 Task: Create in the project Wizardry and in the Backlog issue 'Integrate a new feedback survey feature into an existing website to gather user feedback and suggestions' a child issue 'Integration with customer relationship management software', and assign it to team member softage.1@softage.net.
Action: Mouse moved to (564, 249)
Screenshot: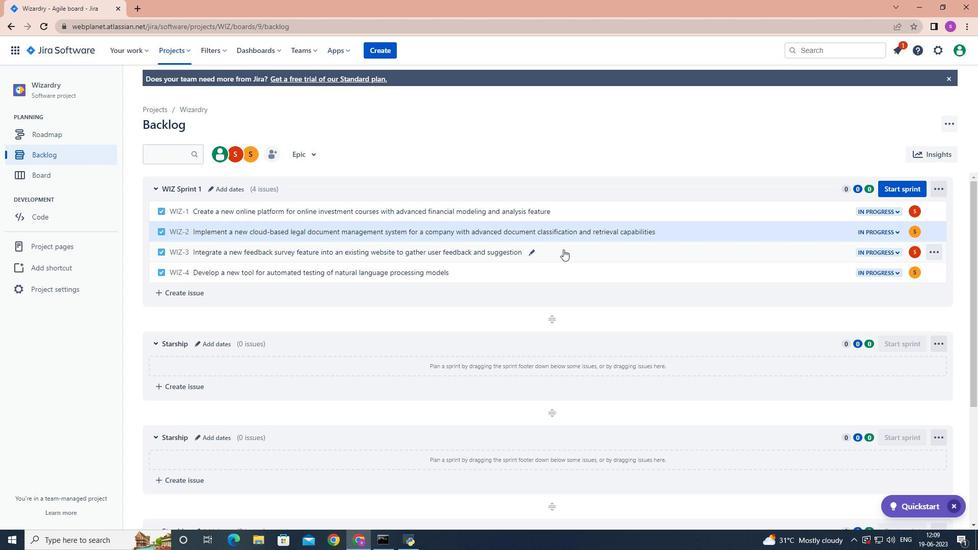 
Action: Mouse pressed left at (564, 249)
Screenshot: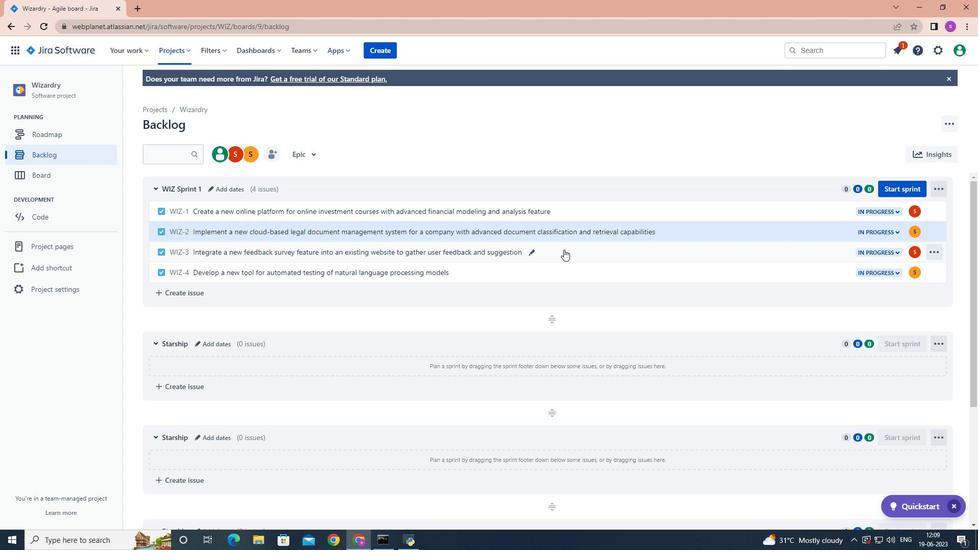 
Action: Mouse moved to (798, 273)
Screenshot: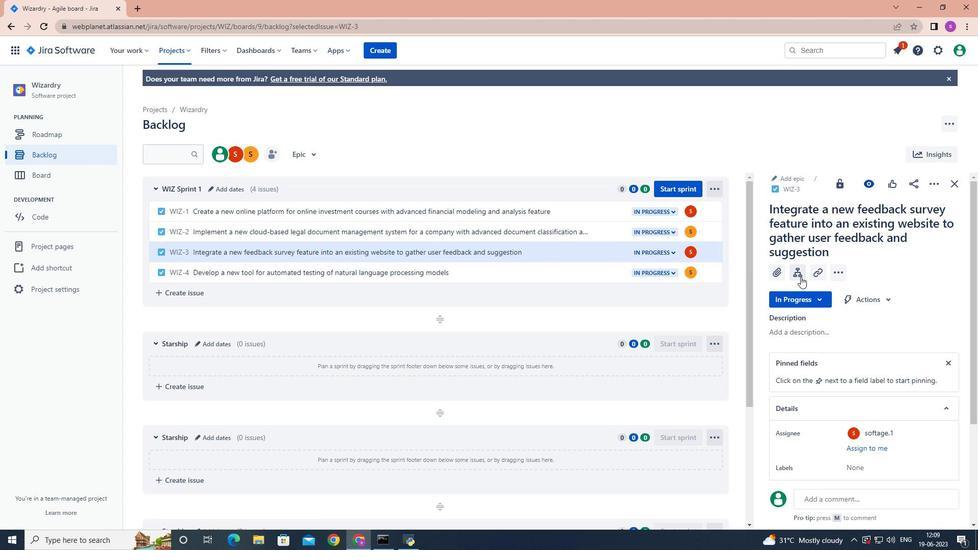 
Action: Mouse pressed left at (798, 273)
Screenshot: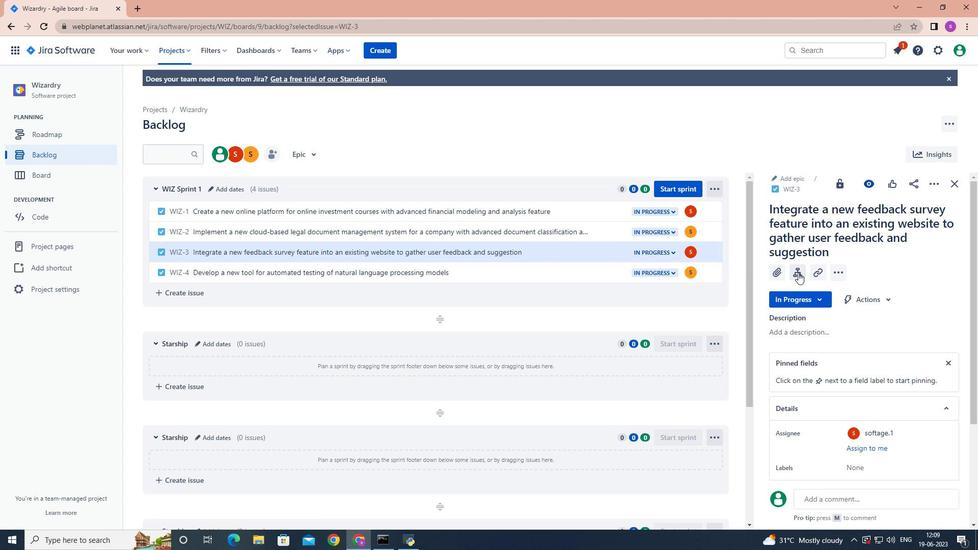 
Action: Mouse moved to (798, 273)
Screenshot: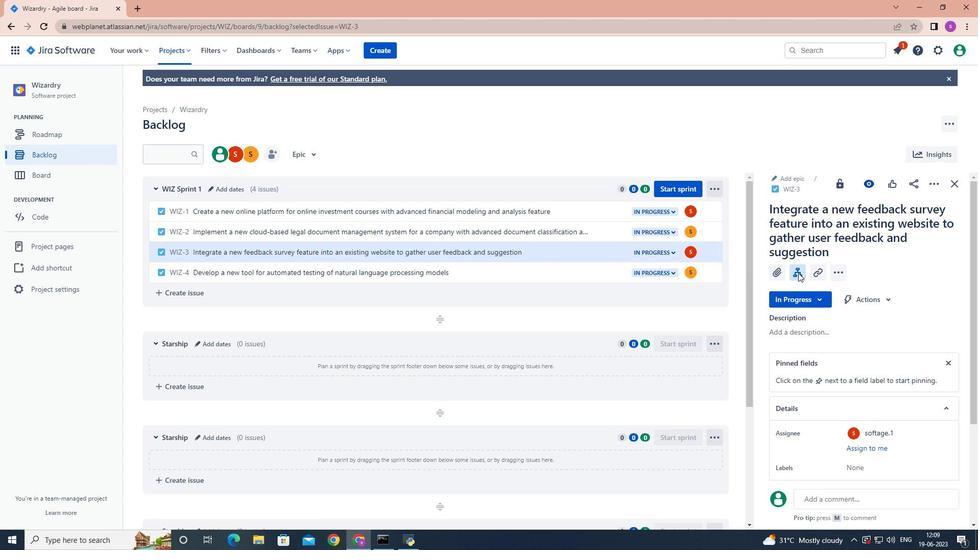 
Action: Key pressed <Key.shift>Intergration<Key.space>with<Key.space>customer<Key.space>relationship<Key.space>management<Key.space>software<Key.enter>
Screenshot: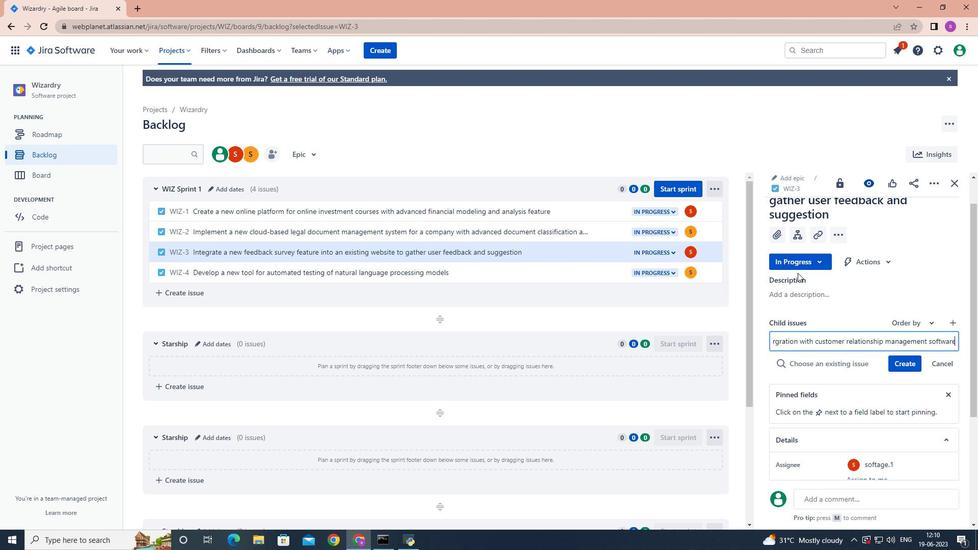 
Action: Mouse moved to (911, 348)
Screenshot: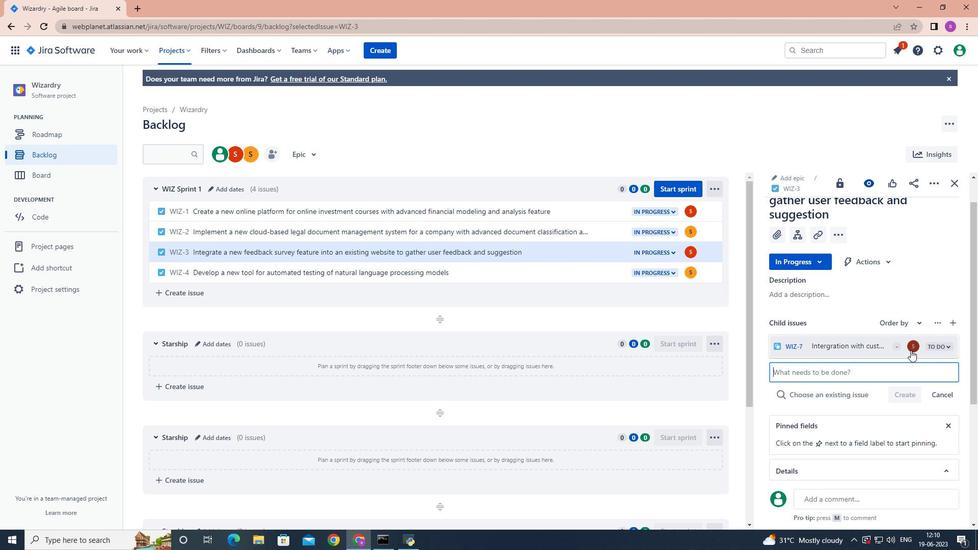 
Action: Mouse pressed left at (911, 348)
Screenshot: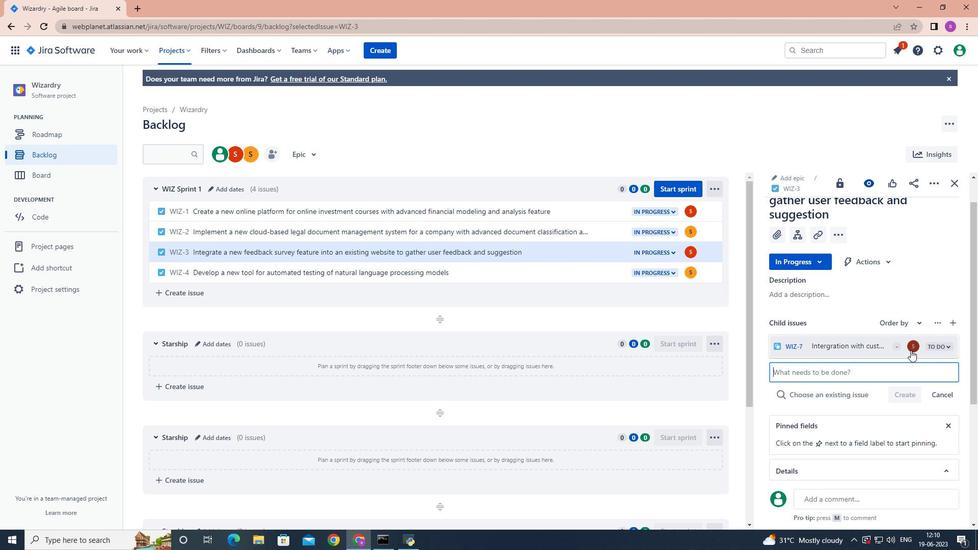 
Action: Mouse moved to (911, 348)
Screenshot: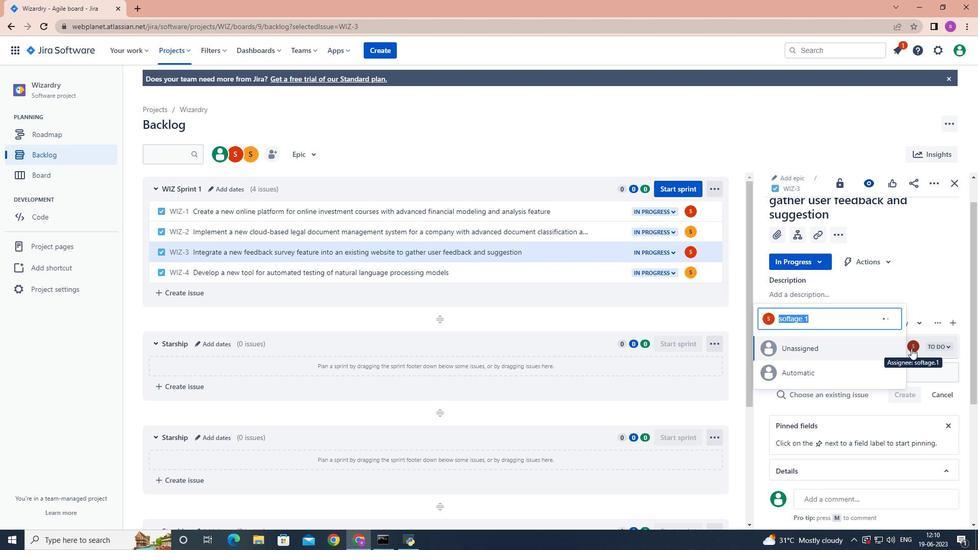 
Action: Key pressed softage.1
Screenshot: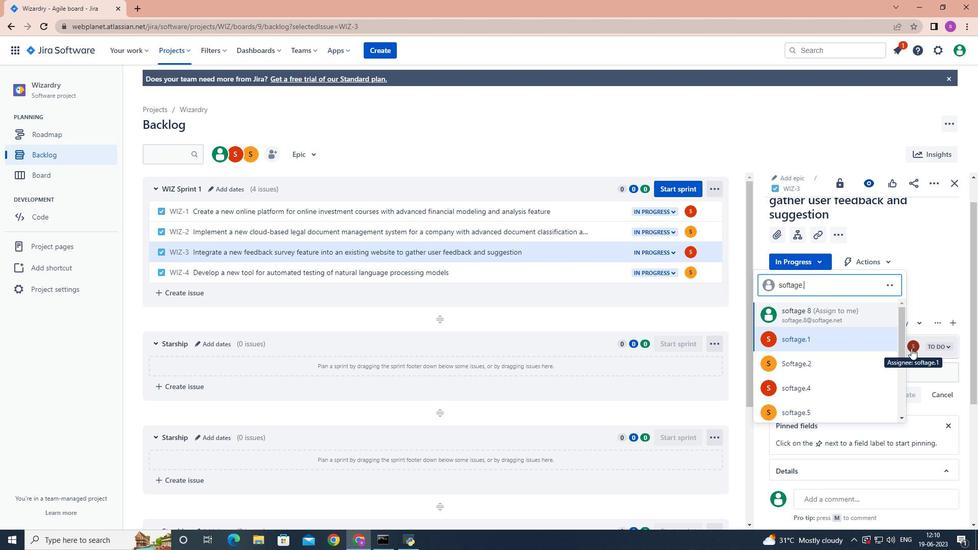 
Action: Mouse moved to (825, 335)
Screenshot: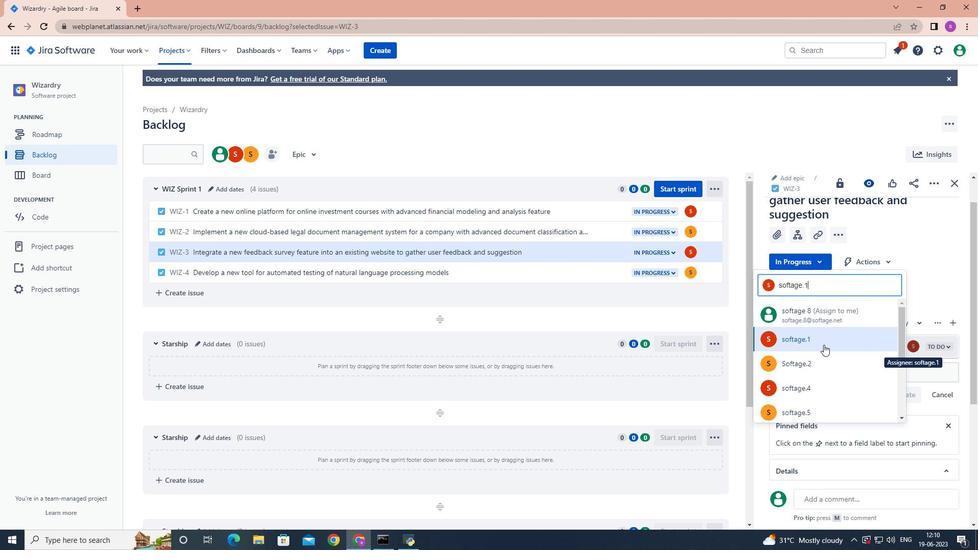 
Action: Mouse pressed left at (825, 335)
Screenshot: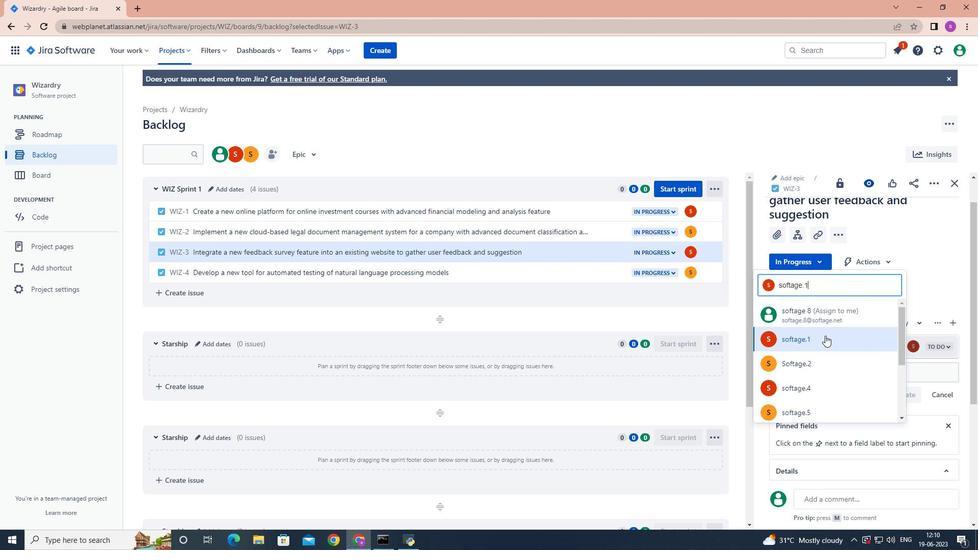 
Action: Mouse moved to (825, 335)
Screenshot: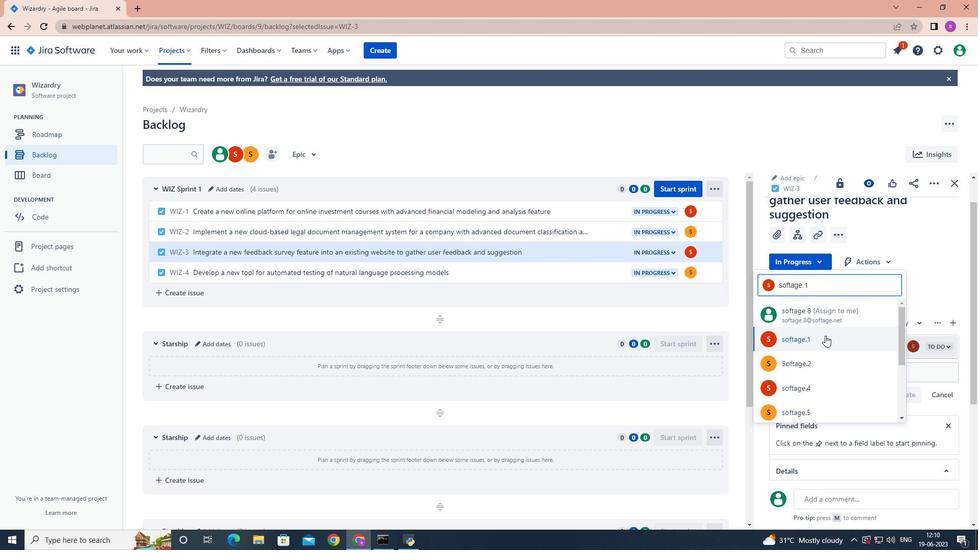 
